 Task: Use Tennessee Twister Medium Effect in this video Movie B.mp4
Action: Mouse moved to (299, 132)
Screenshot: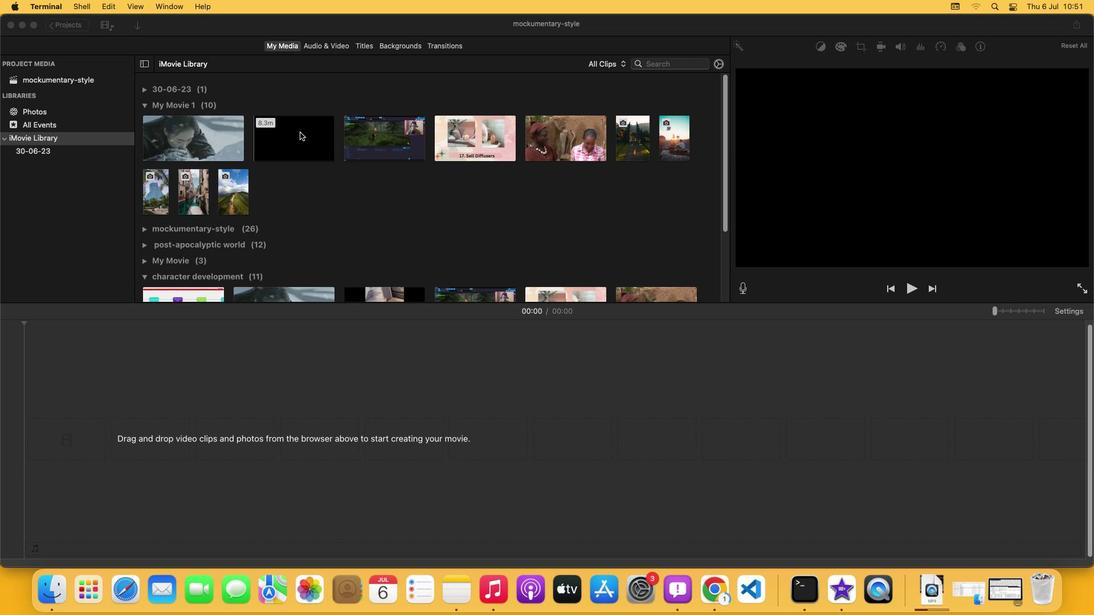 
Action: Mouse pressed left at (299, 132)
Screenshot: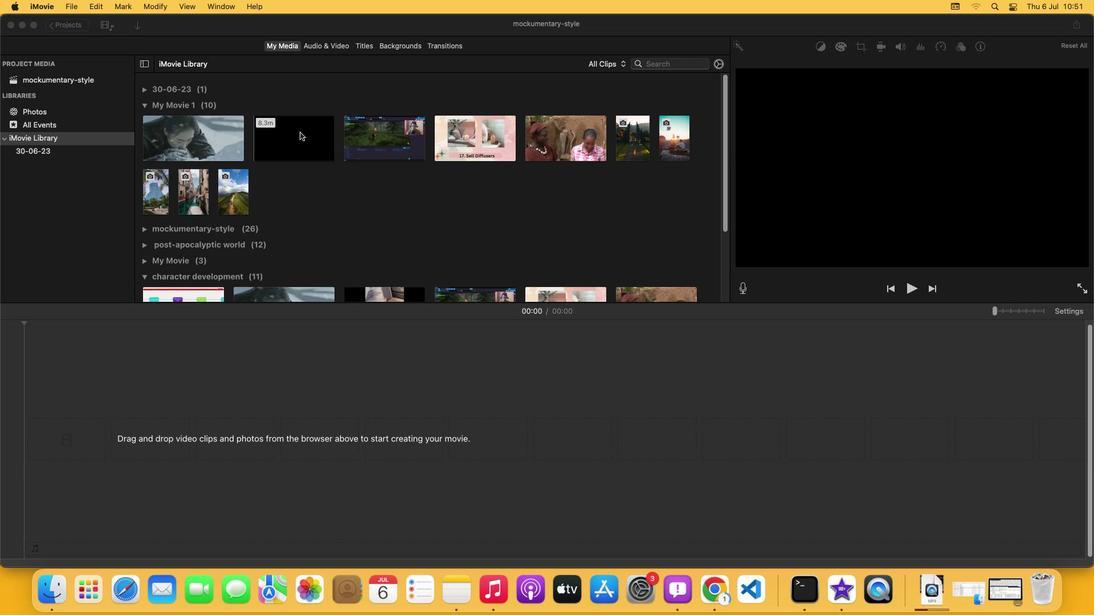 
Action: Mouse moved to (325, 49)
Screenshot: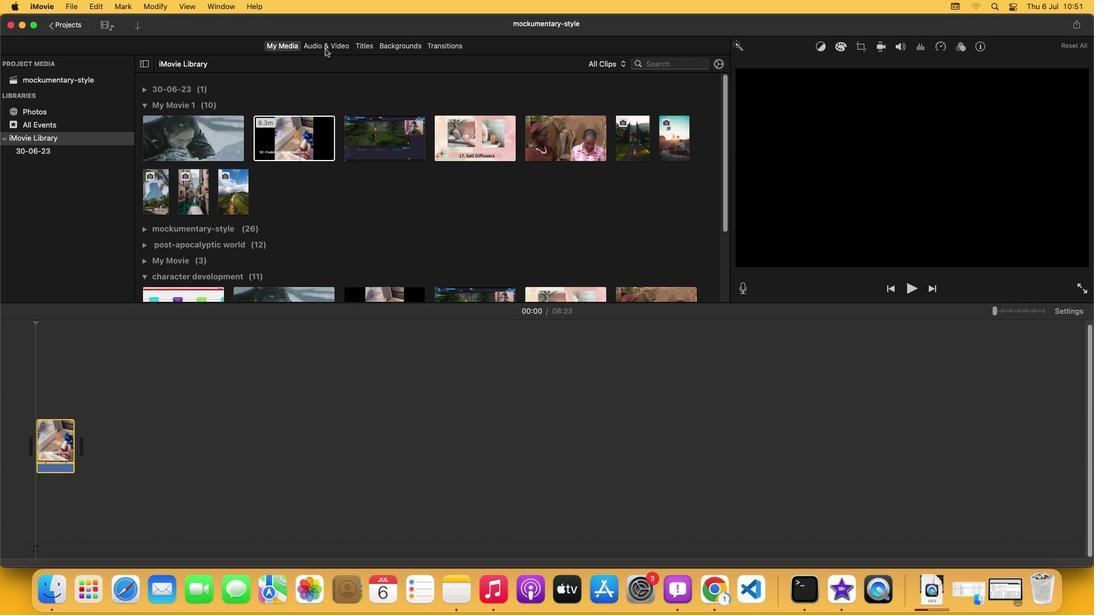 
Action: Mouse pressed left at (325, 49)
Screenshot: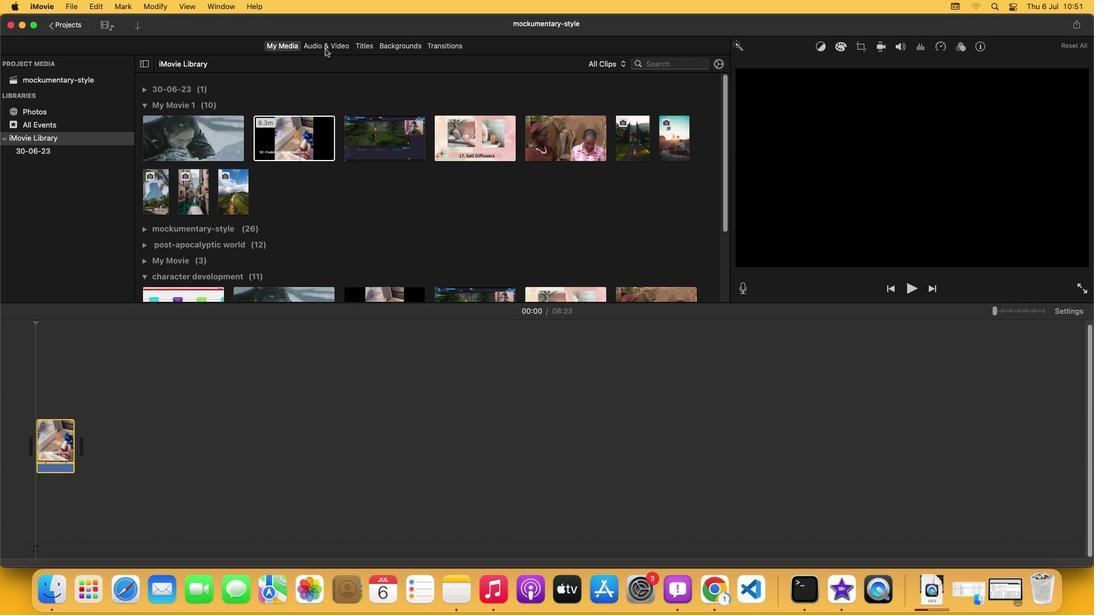 
Action: Mouse moved to (188, 257)
Screenshot: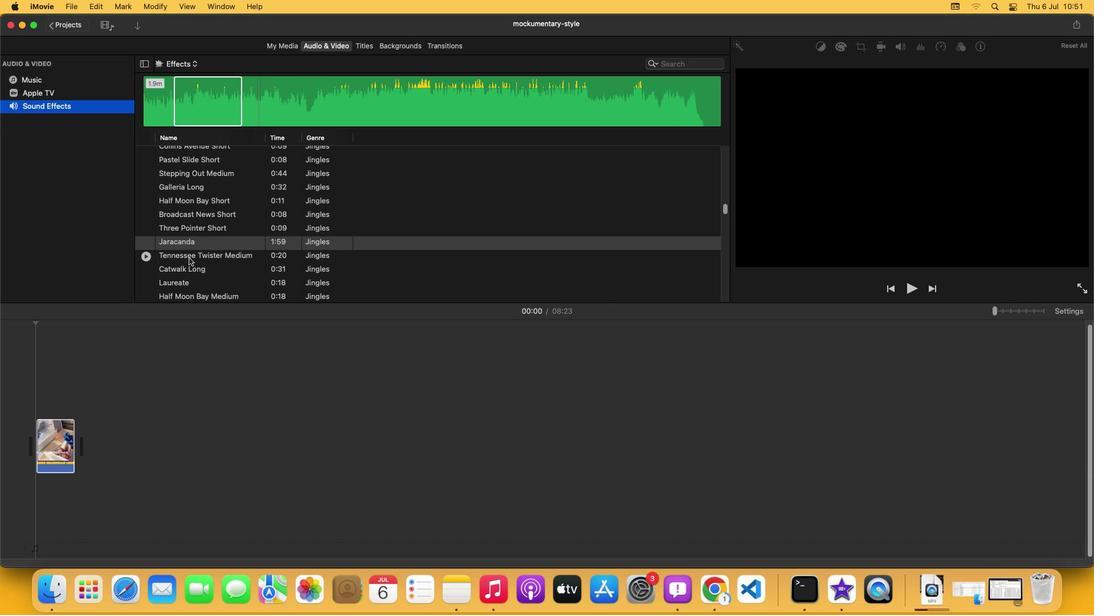 
Action: Mouse pressed left at (188, 257)
Screenshot: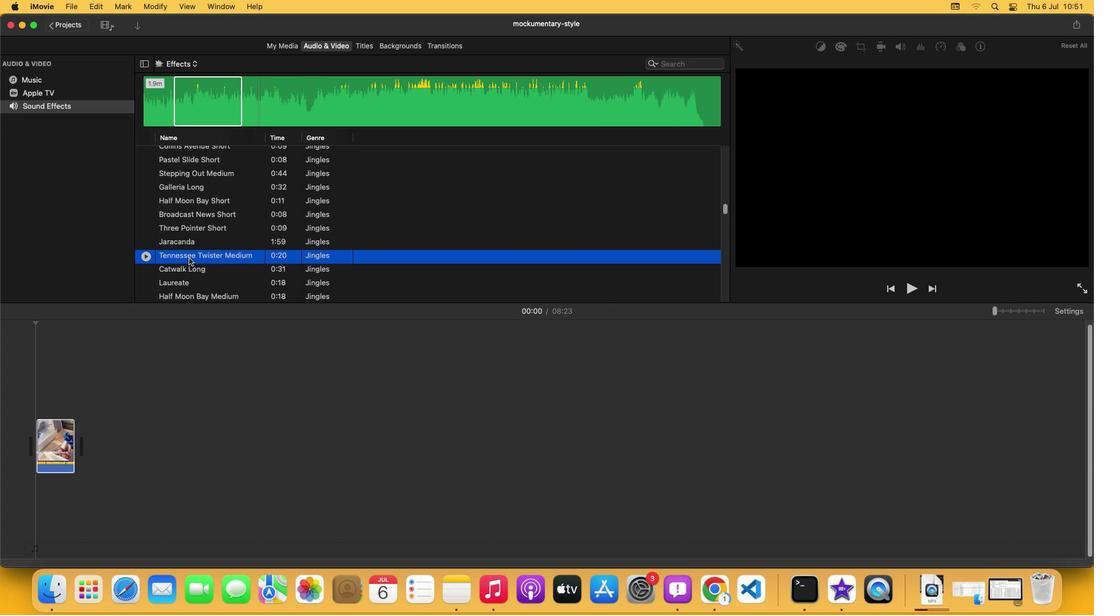 
Action: Mouse moved to (180, 99)
Screenshot: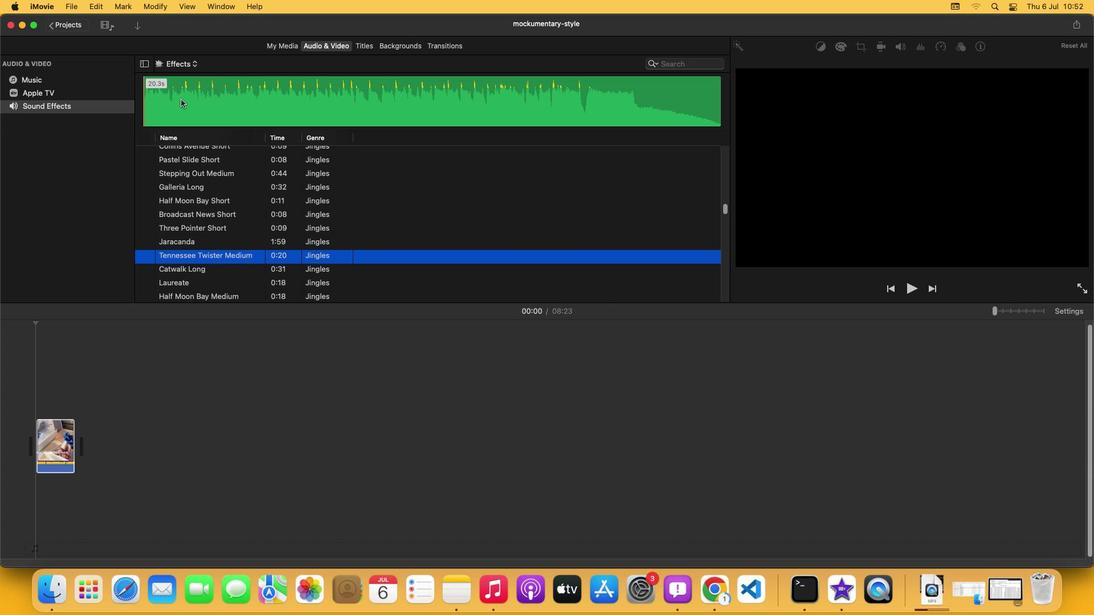 
Action: Mouse pressed left at (180, 99)
Screenshot: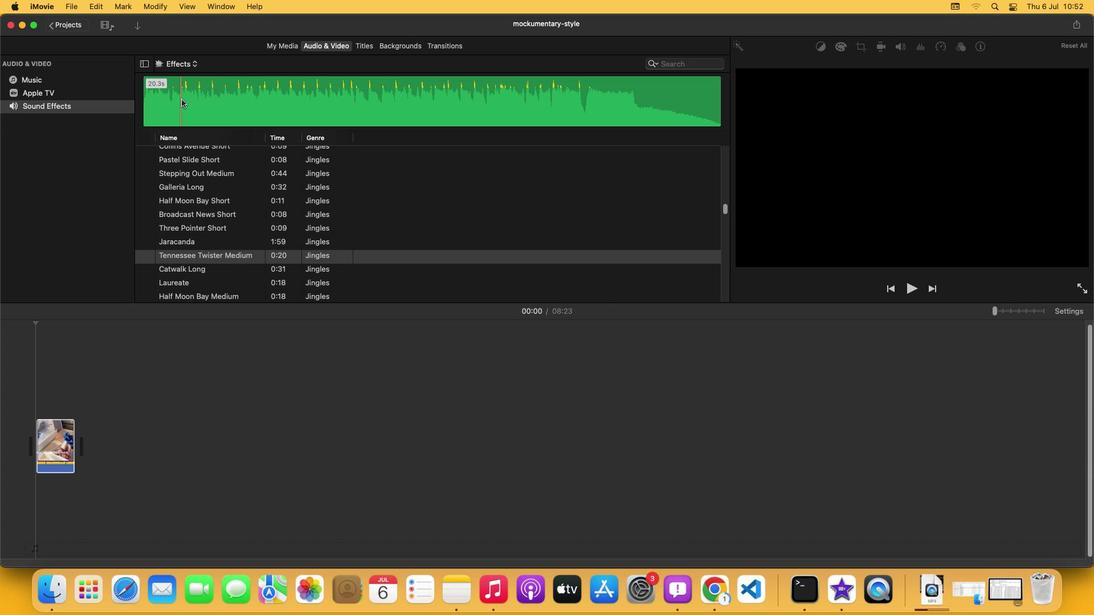 
Action: Mouse moved to (228, 98)
Screenshot: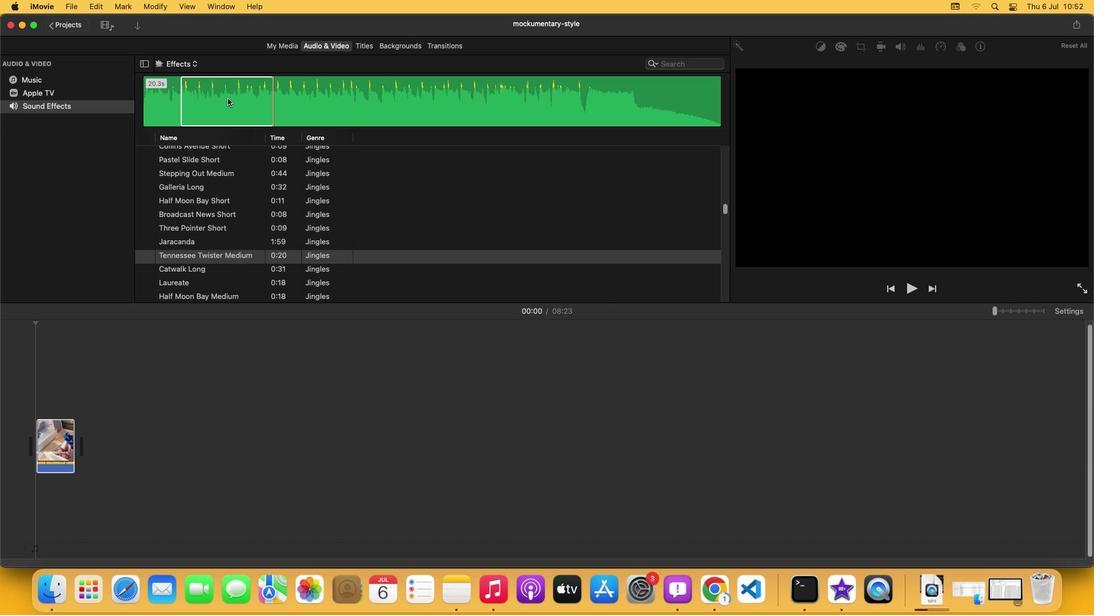 
Action: Mouse pressed left at (228, 98)
Screenshot: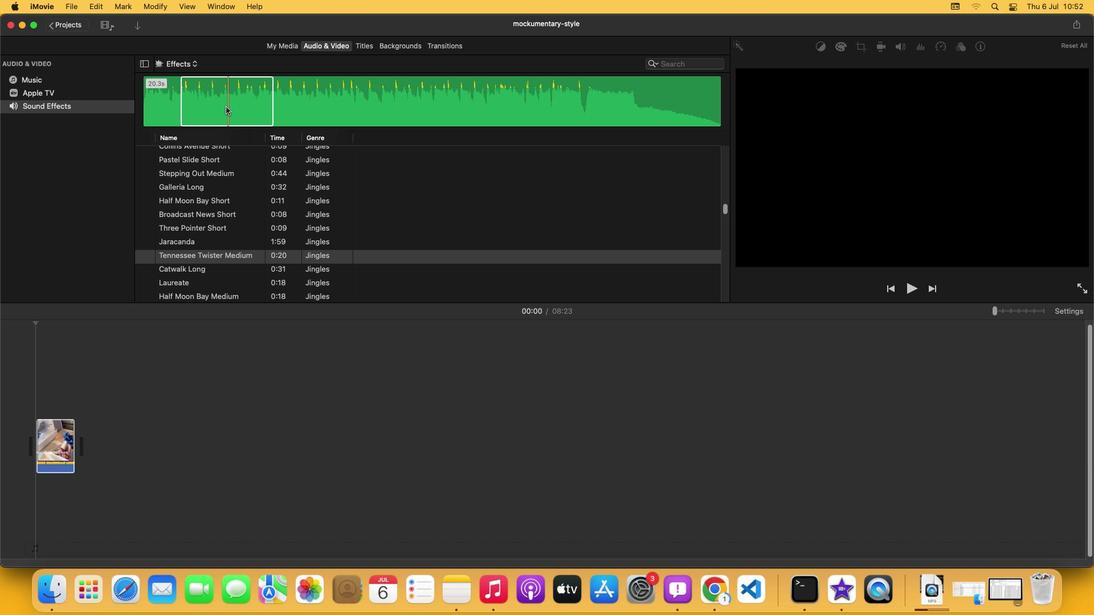 
Action: Mouse moved to (331, 448)
Screenshot: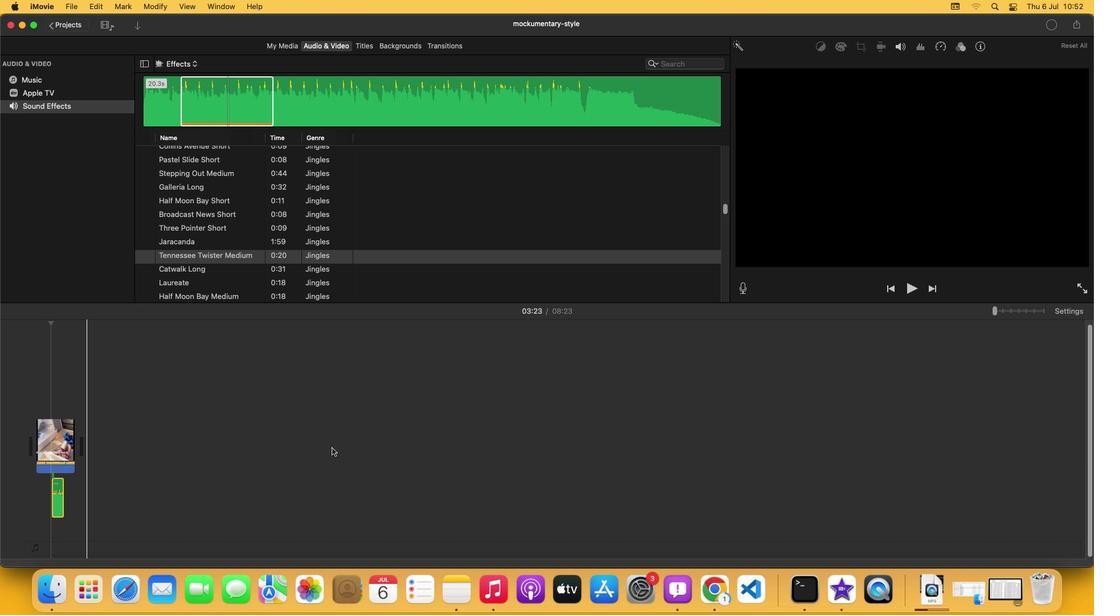 
